 Task: Switch to group 2.
Action: Mouse moved to (121, 8)
Screenshot: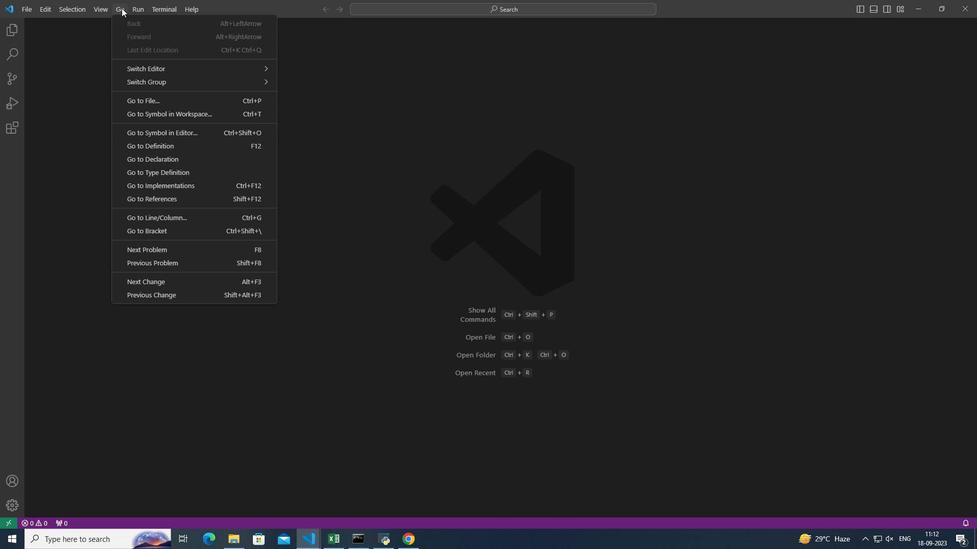 
Action: Mouse pressed left at (121, 8)
Screenshot: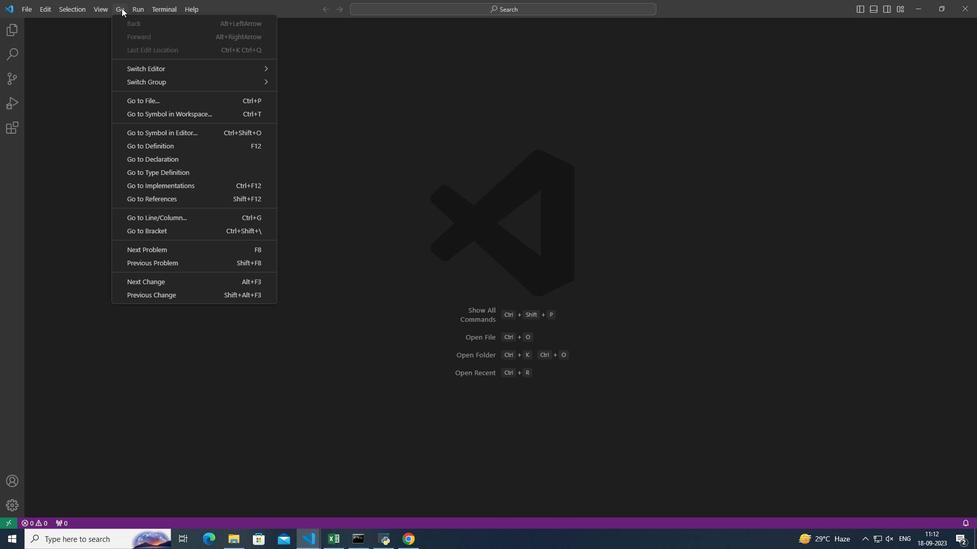 
Action: Mouse moved to (326, 94)
Screenshot: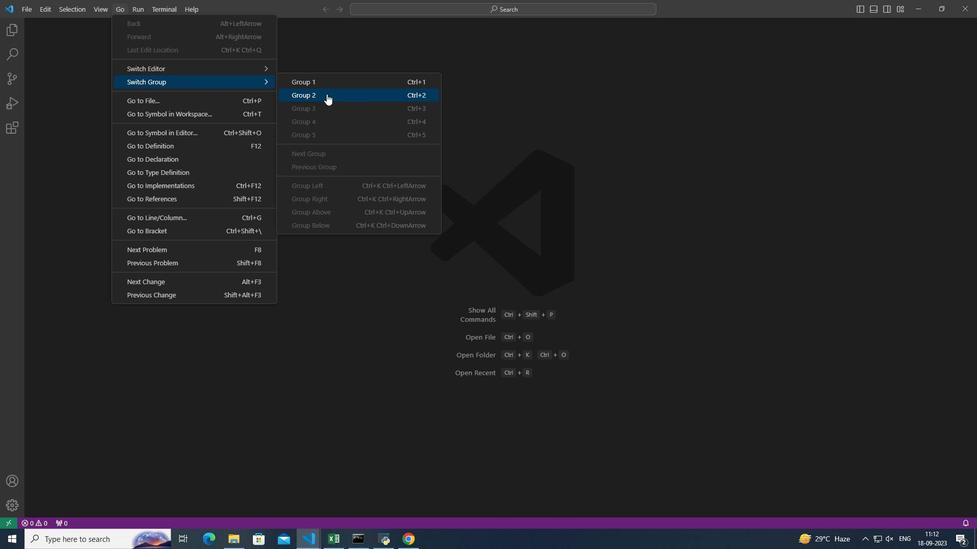 
Action: Mouse pressed left at (326, 94)
Screenshot: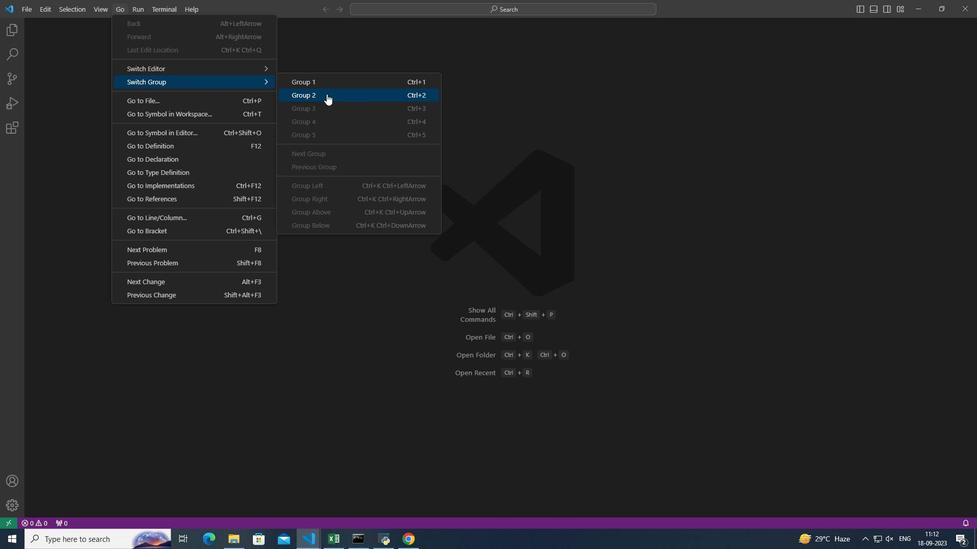 
Action: Mouse moved to (326, 94)
Screenshot: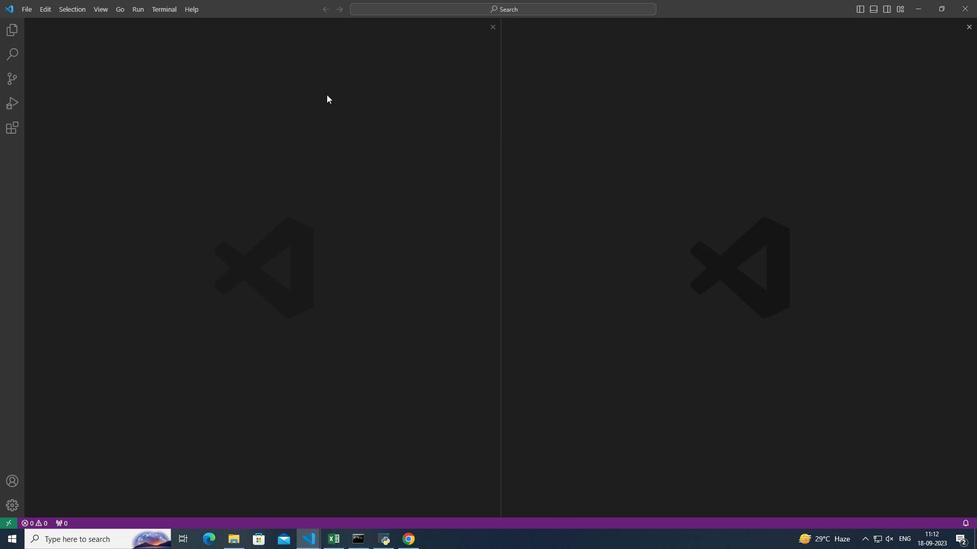 
